 Task: Change the current Zendesk password.
Action: Mouse pressed left at (926, 162)
Screenshot: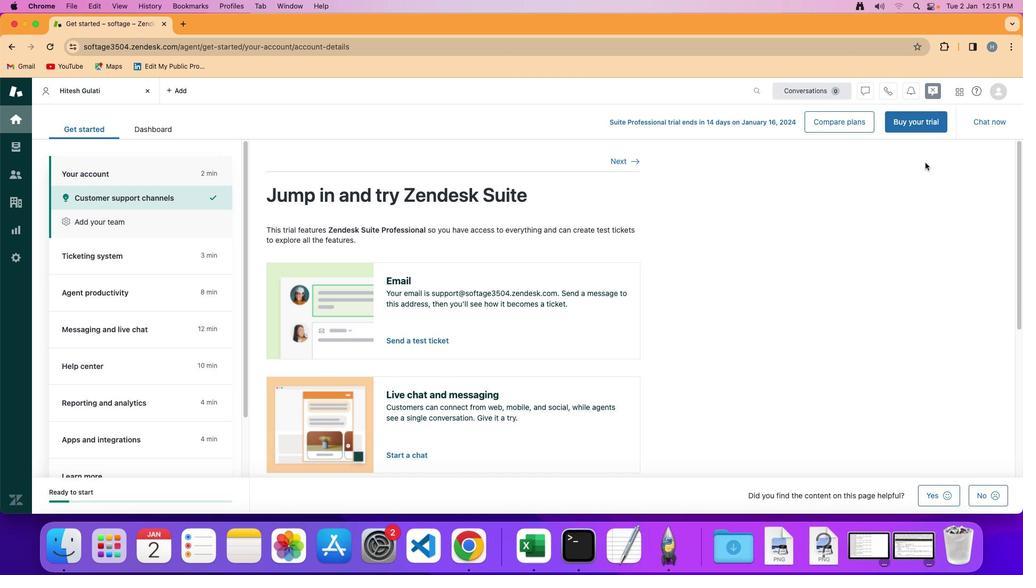
Action: Mouse moved to (1000, 91)
Screenshot: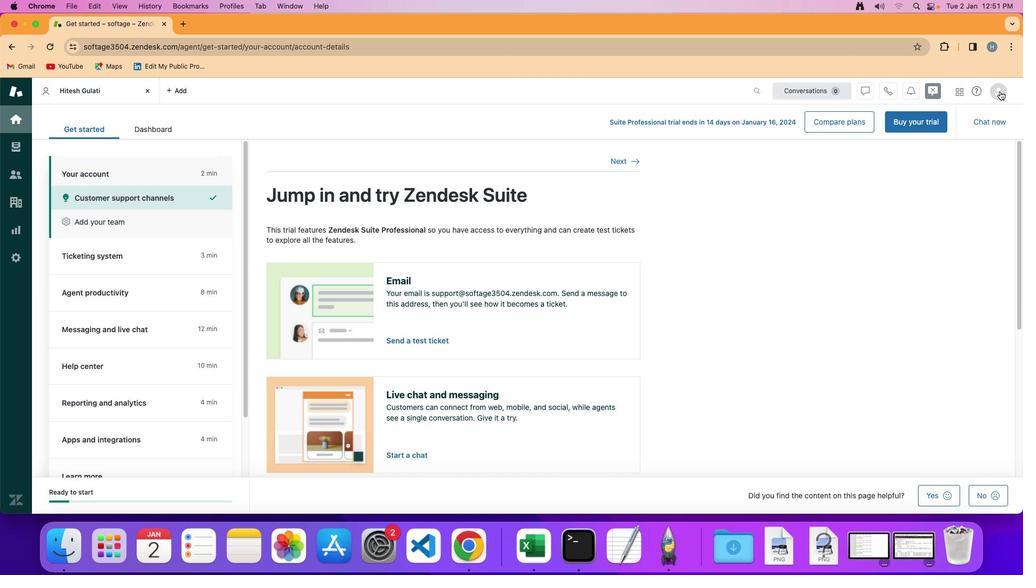 
Action: Mouse pressed left at (1000, 91)
Screenshot: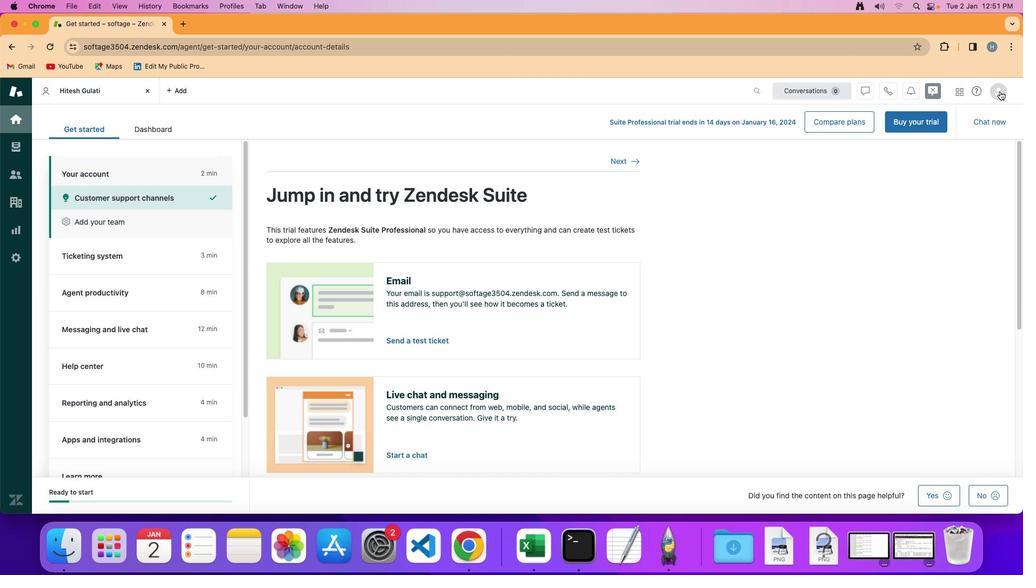 
Action: Mouse moved to (952, 117)
Screenshot: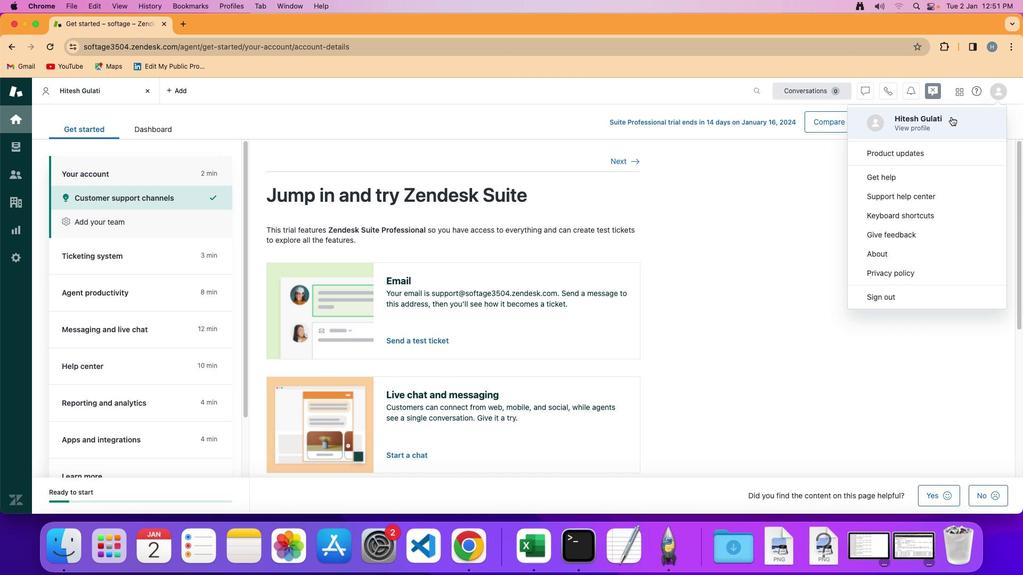 
Action: Mouse pressed left at (952, 117)
Screenshot: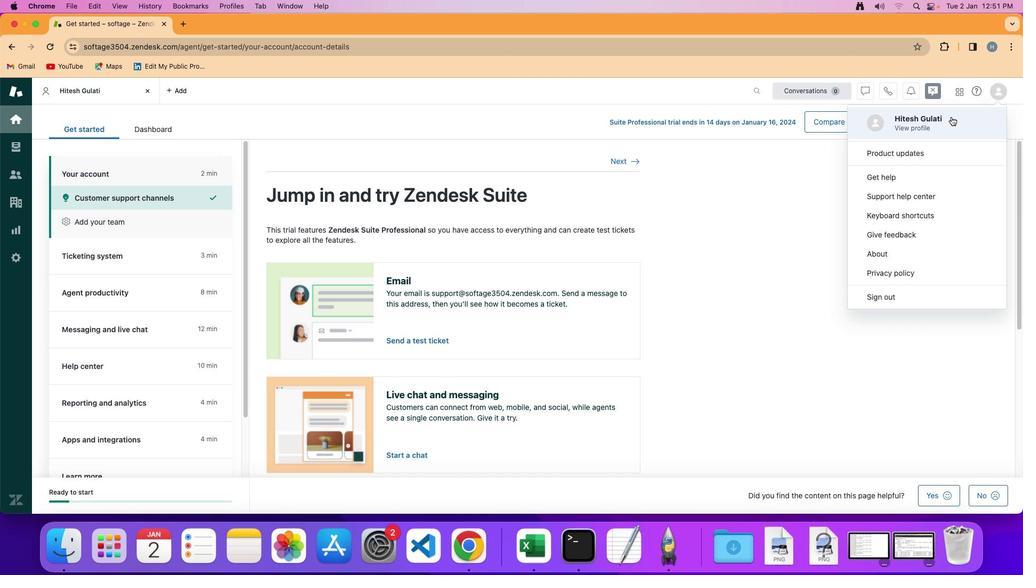 
Action: Mouse moved to (354, 188)
Screenshot: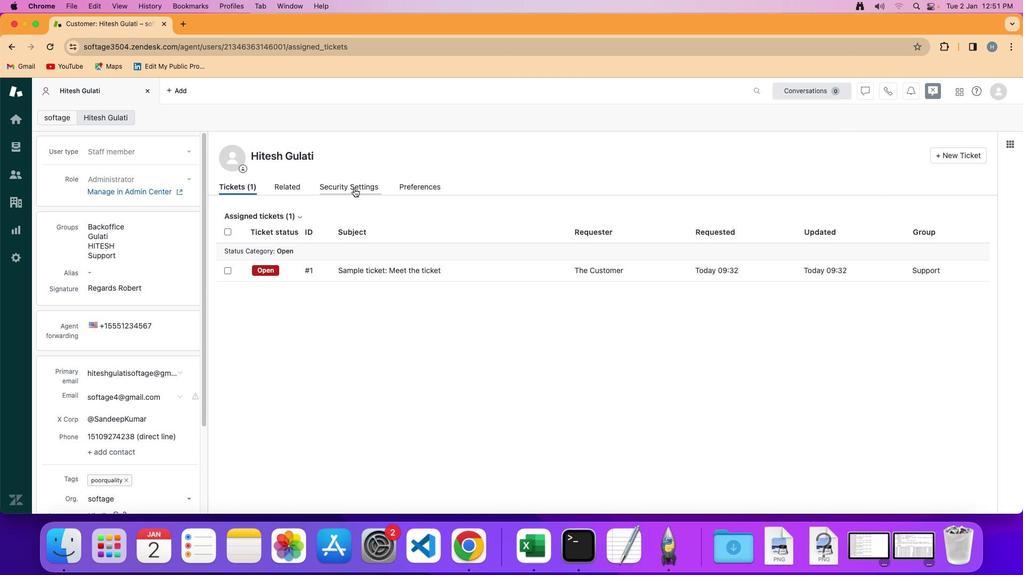 
Action: Mouse pressed left at (354, 188)
Screenshot: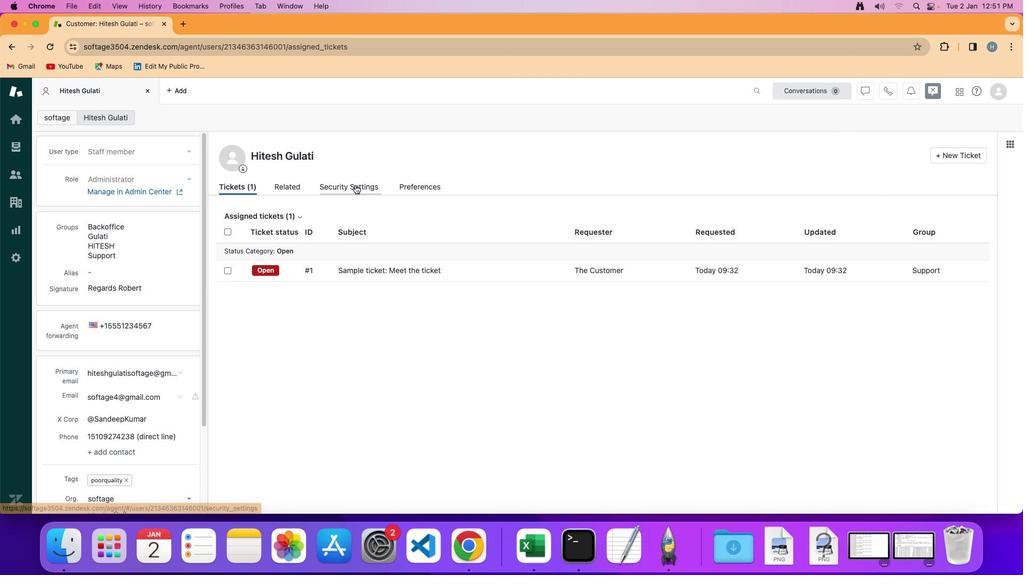 
Action: Mouse moved to (551, 248)
Screenshot: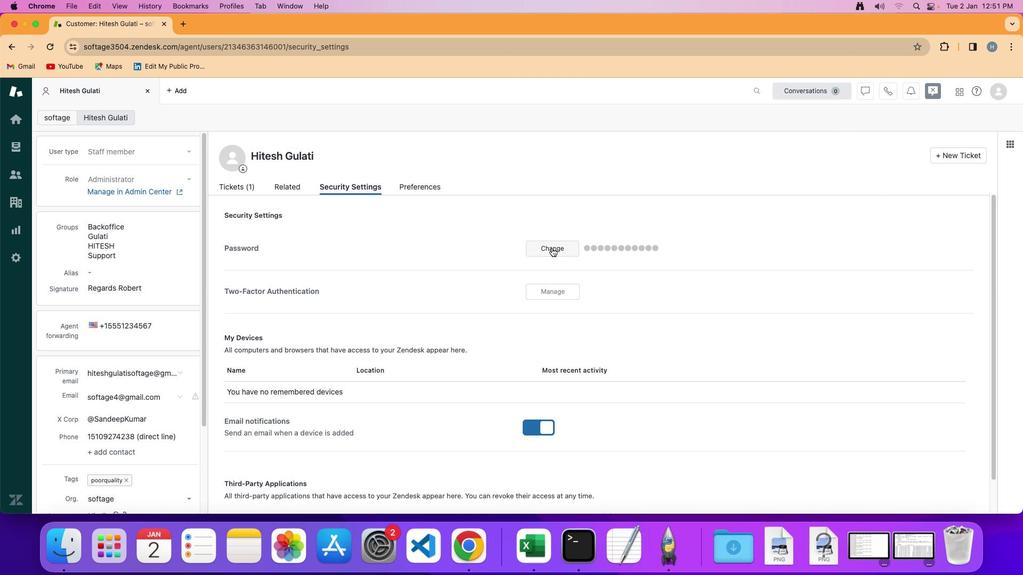 
Action: Mouse pressed left at (551, 248)
Screenshot: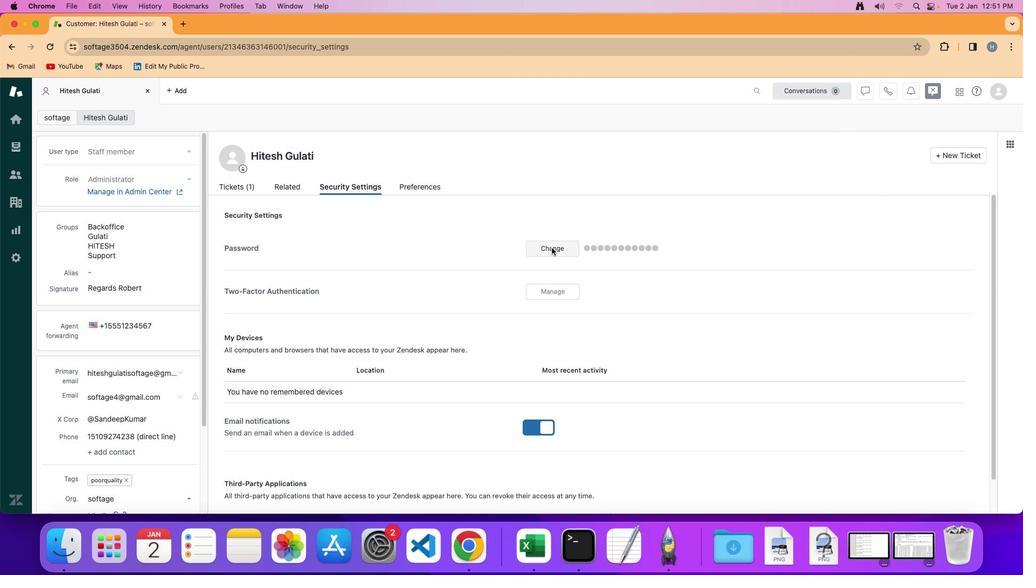 
Action: Mouse moved to (543, 235)
Screenshot: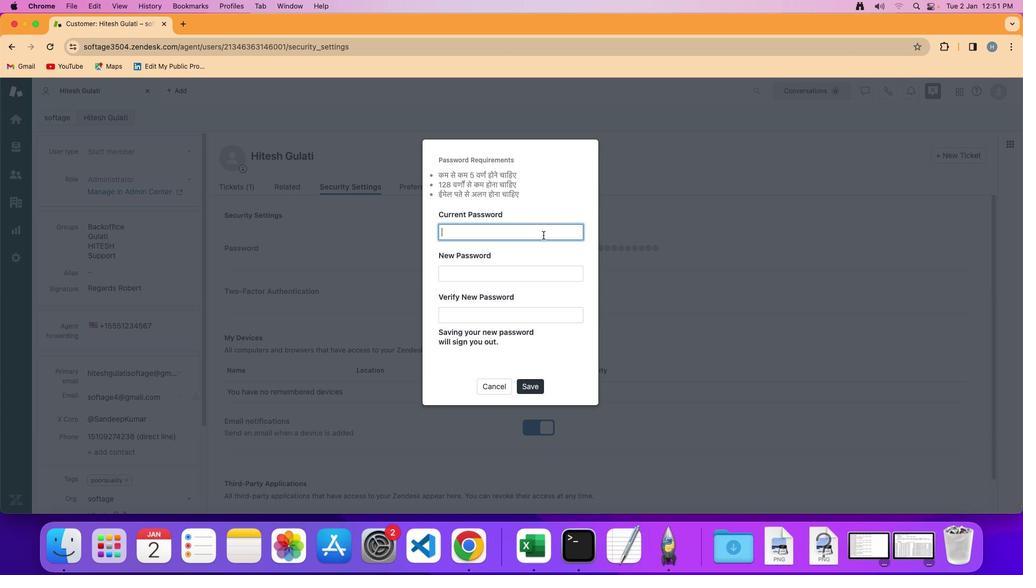 
Action: Mouse pressed left at (543, 235)
Screenshot: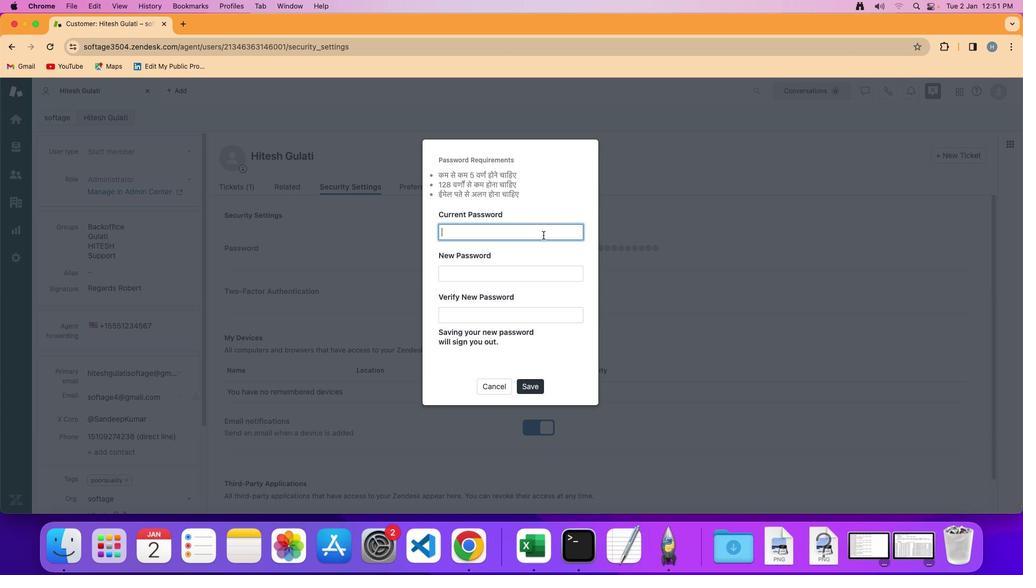 
Action: Mouse moved to (543, 235)
Screenshot: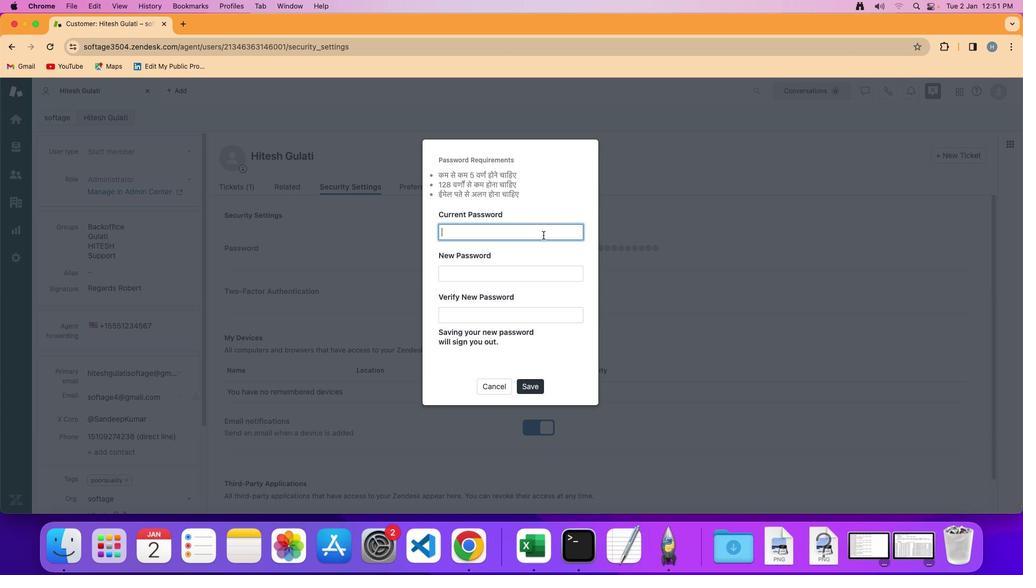 
Action: Key pressed Key.shiftKey.shiftKey.shiftKey.shift
Screenshot: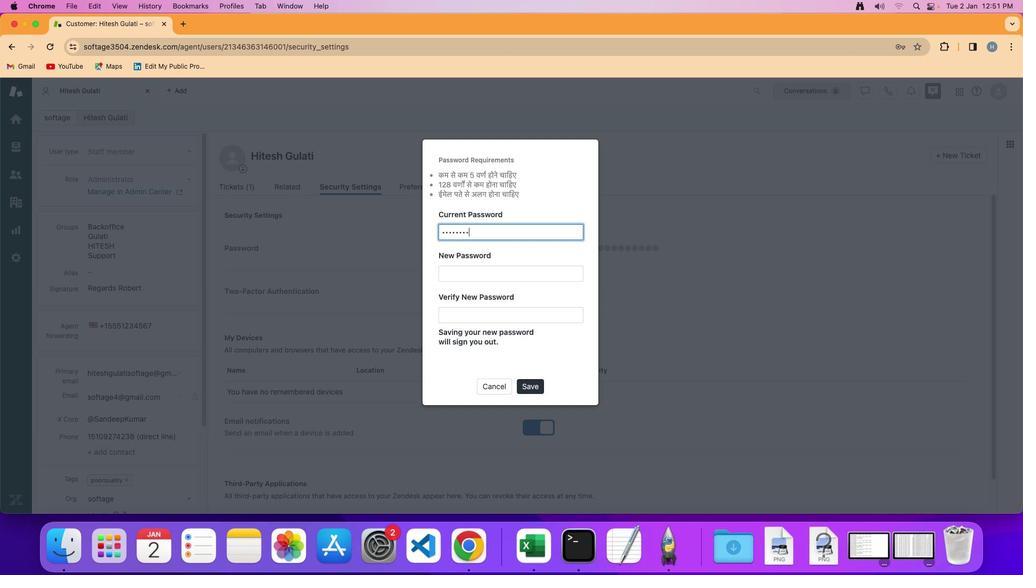 
Action: Mouse moved to (523, 277)
Screenshot: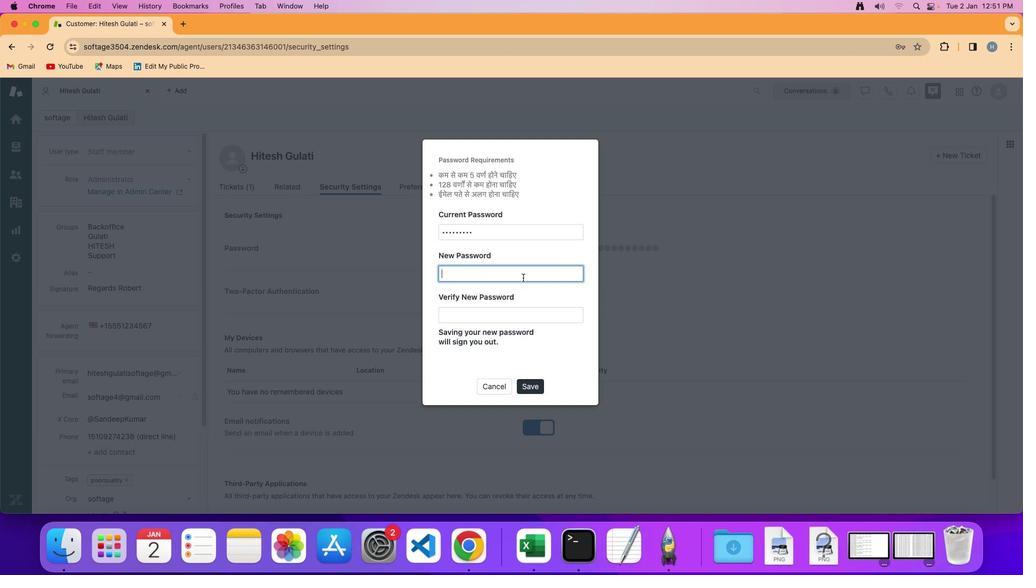 
Action: Mouse pressed left at (523, 277)
Screenshot: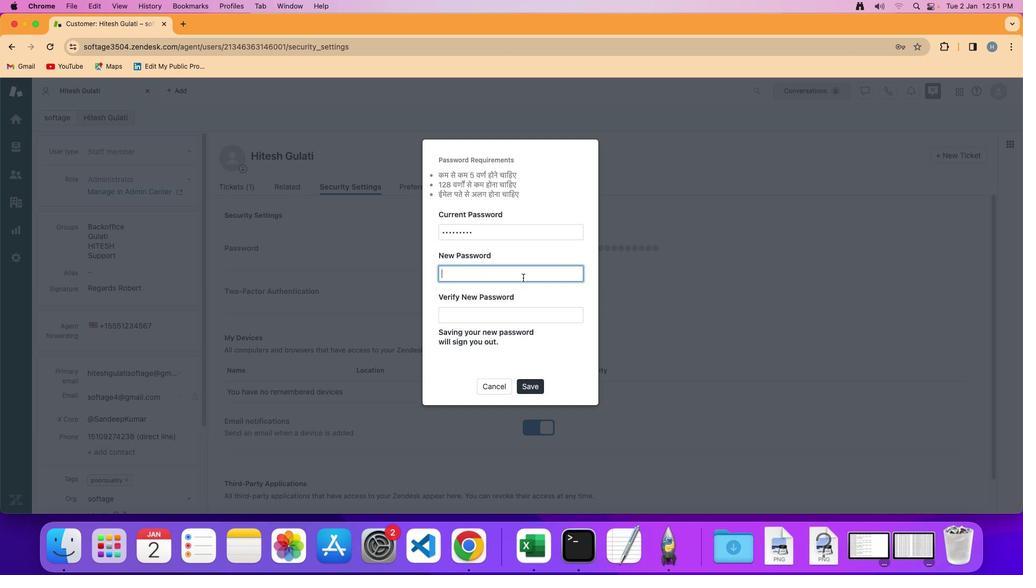 
Action: Key pressed Key.shiftKey.shift
Screenshot: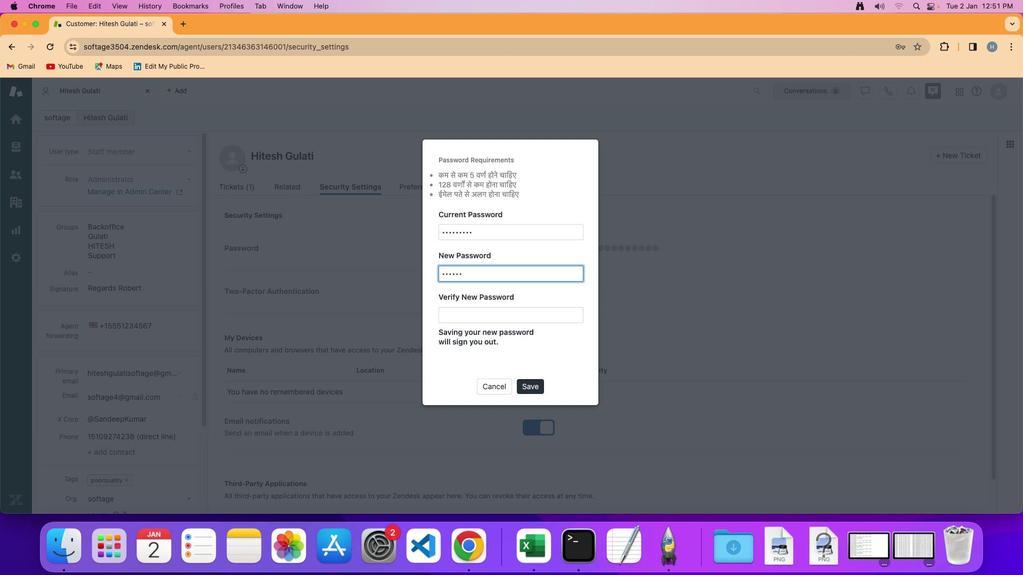
Action: Mouse moved to (513, 318)
Screenshot: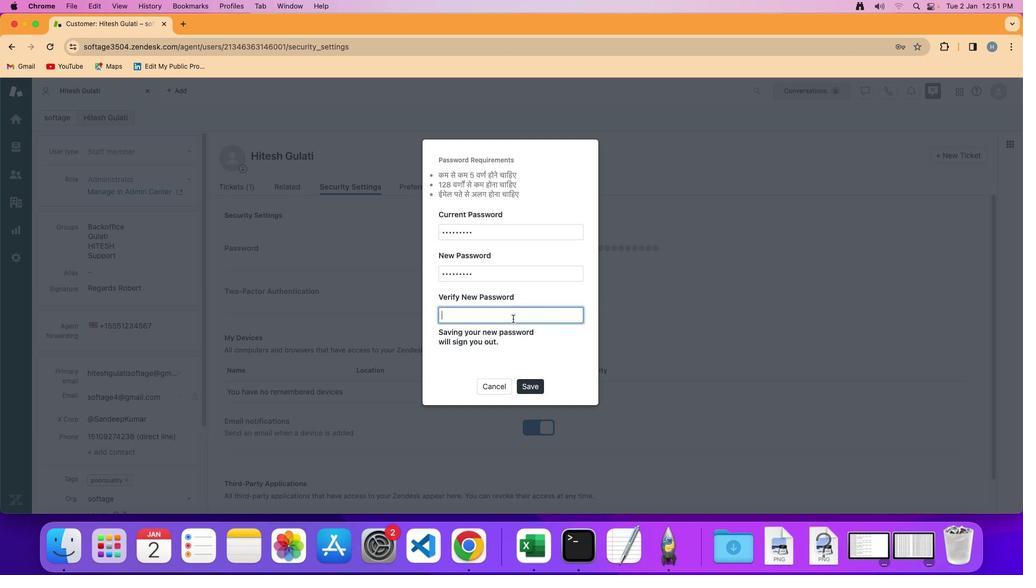 
Action: Mouse pressed left at (513, 318)
Screenshot: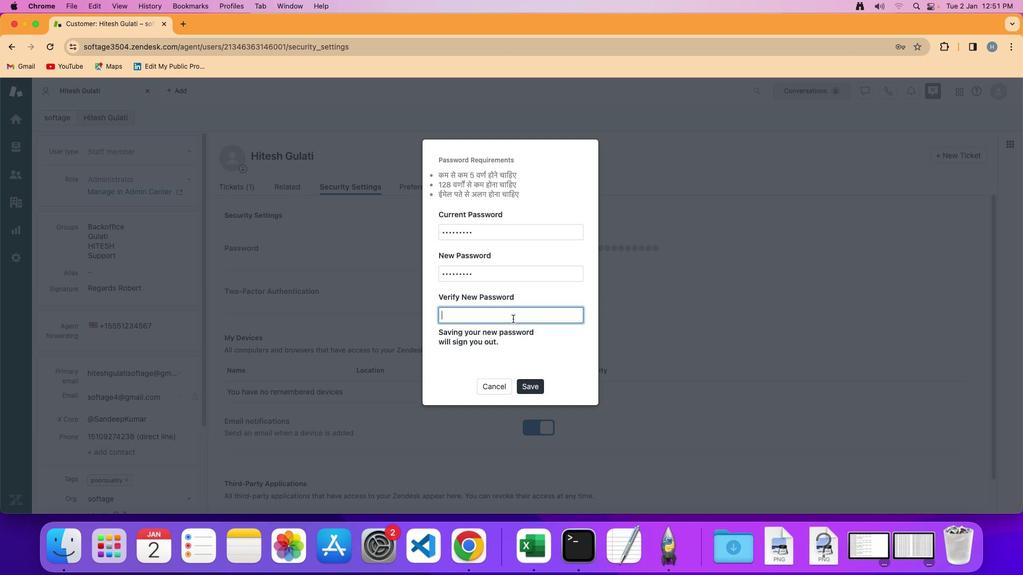
Action: Key pressed Key.shiftKey.shift
Screenshot: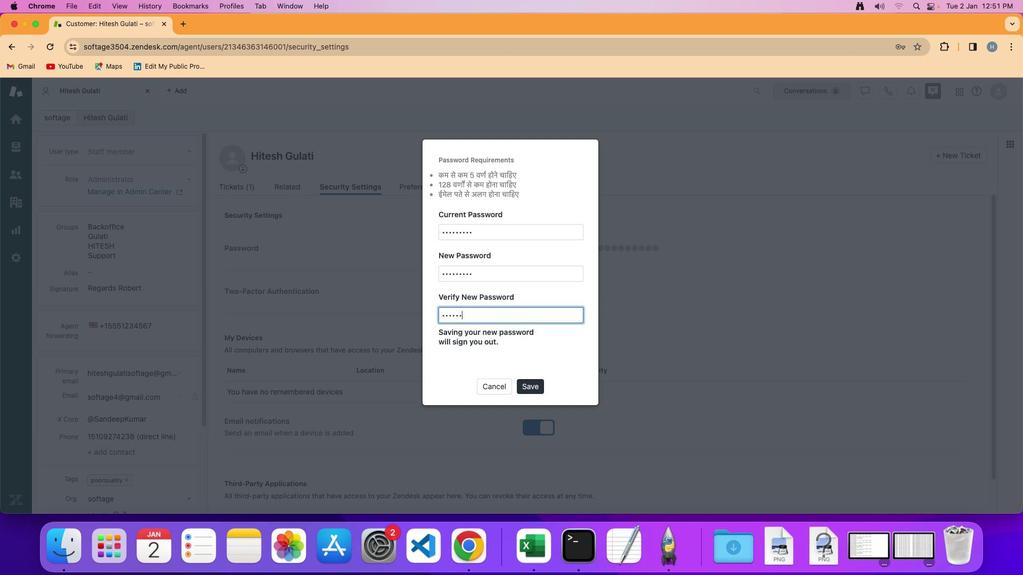 
Action: Mouse moved to (537, 382)
Screenshot: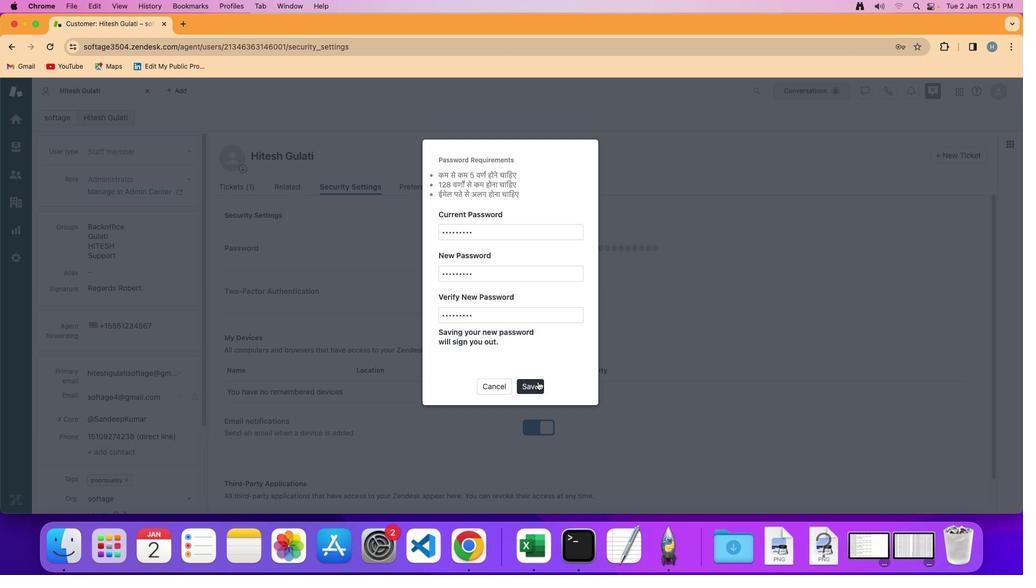 
Action: Mouse pressed left at (537, 382)
Screenshot: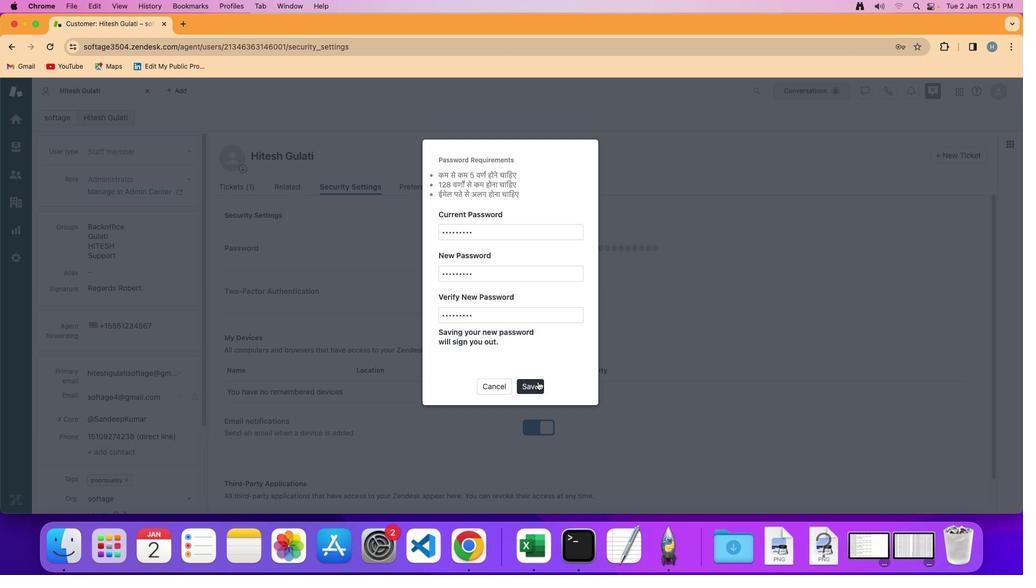 
Action: Mouse moved to (667, 312)
Screenshot: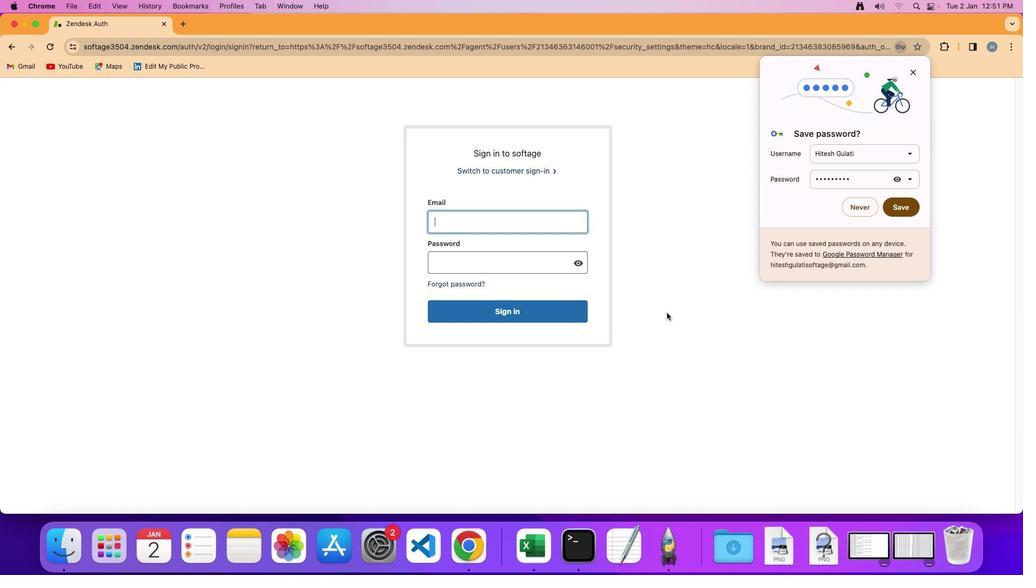 
